 Task: Enable the option "Enable Audio passthrough" for Chromecast stream output.
Action: Mouse moved to (120, 23)
Screenshot: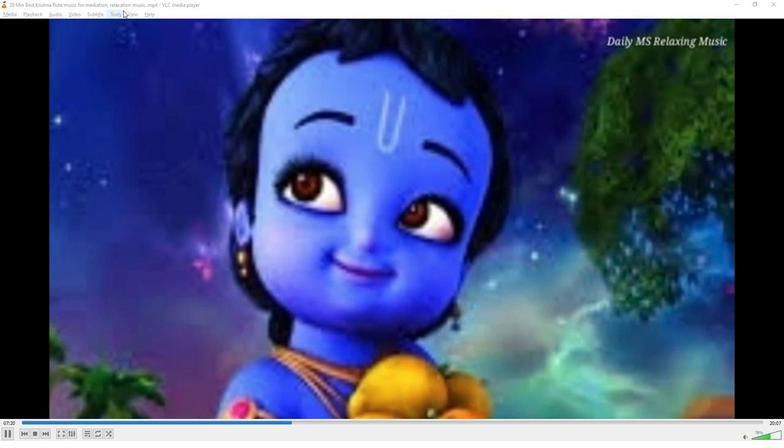 
Action: Mouse pressed left at (120, 23)
Screenshot: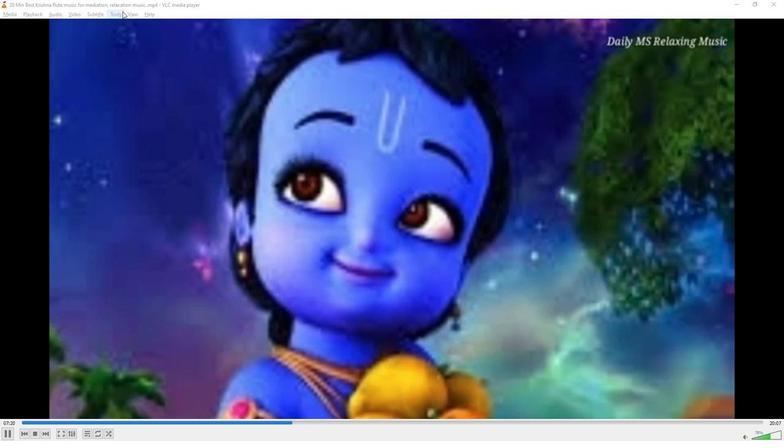 
Action: Mouse moved to (125, 121)
Screenshot: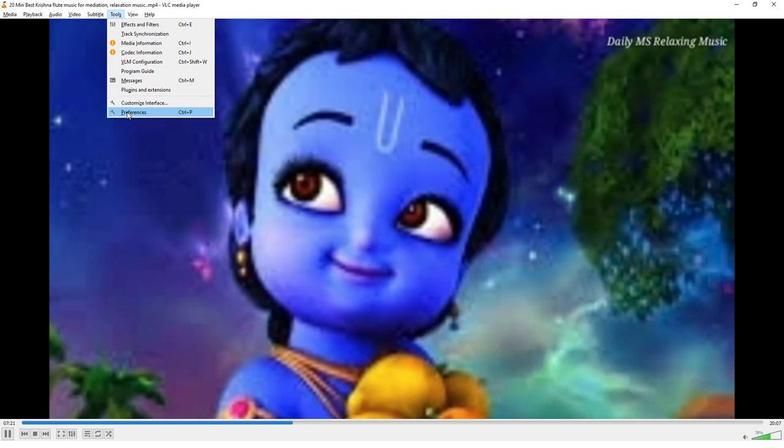 
Action: Mouse pressed left at (125, 121)
Screenshot: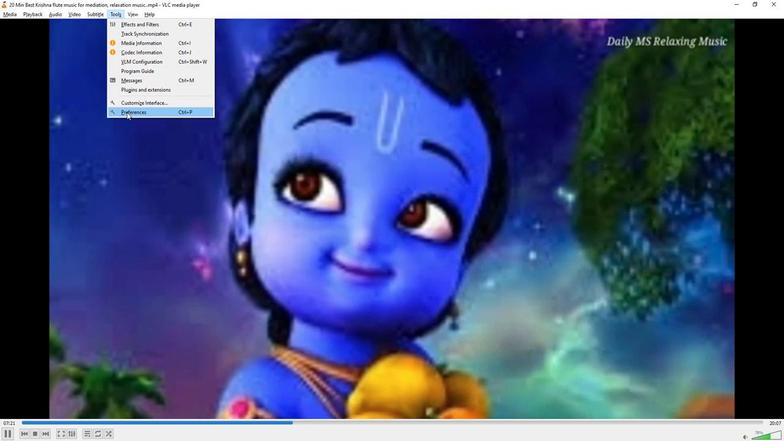 
Action: Mouse moved to (258, 359)
Screenshot: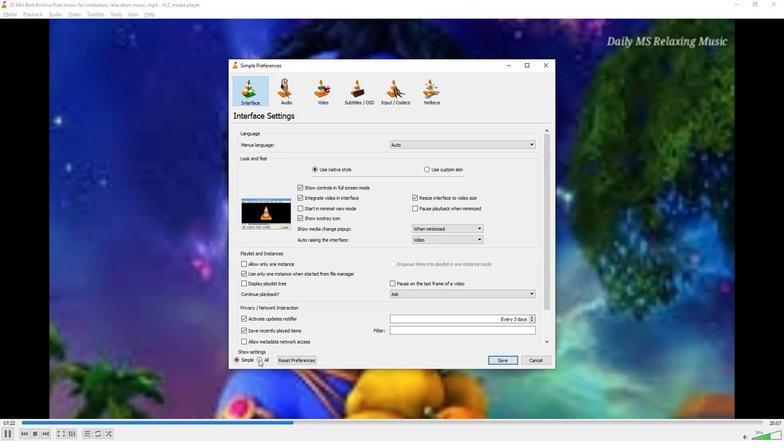 
Action: Mouse pressed left at (258, 359)
Screenshot: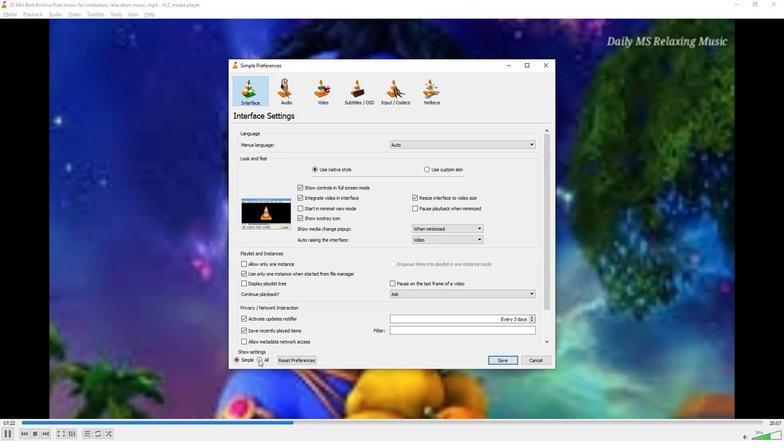 
Action: Mouse moved to (245, 244)
Screenshot: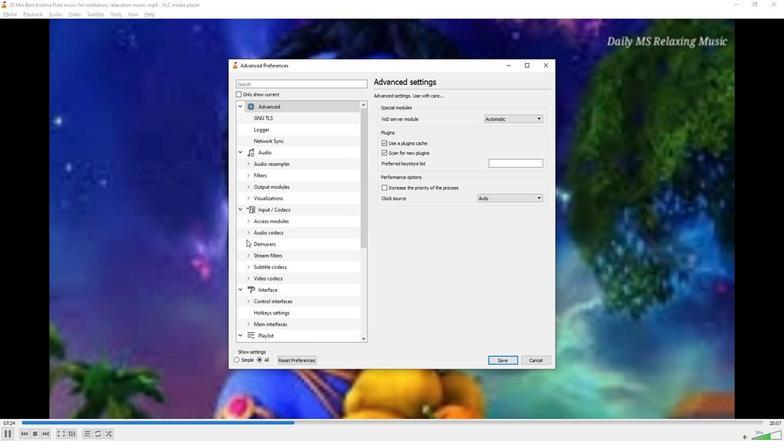 
Action: Mouse scrolled (245, 244) with delta (0, 0)
Screenshot: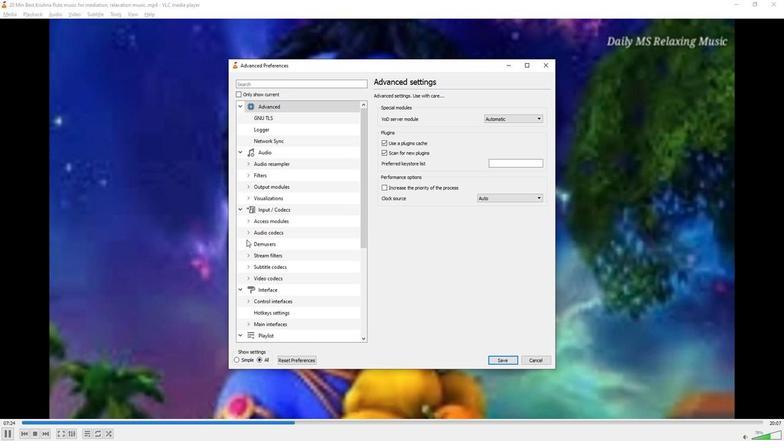 
Action: Mouse scrolled (245, 244) with delta (0, 0)
Screenshot: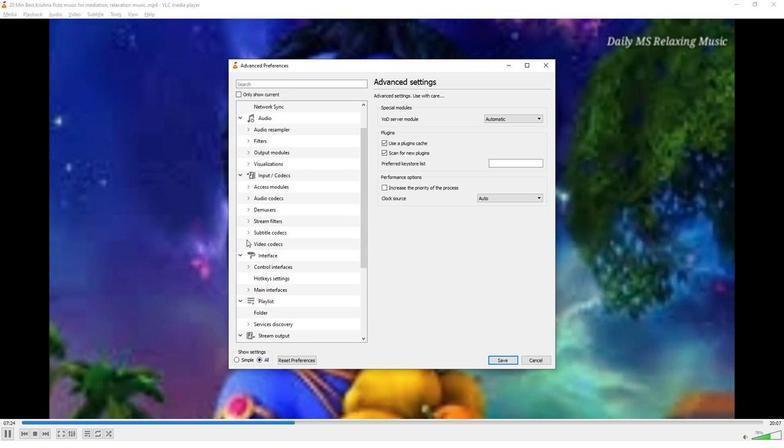 
Action: Mouse scrolled (245, 244) with delta (0, 0)
Screenshot: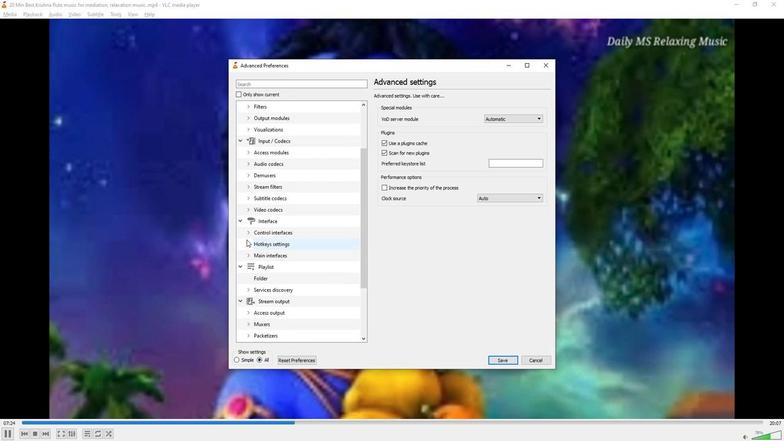 
Action: Mouse scrolled (245, 244) with delta (0, 0)
Screenshot: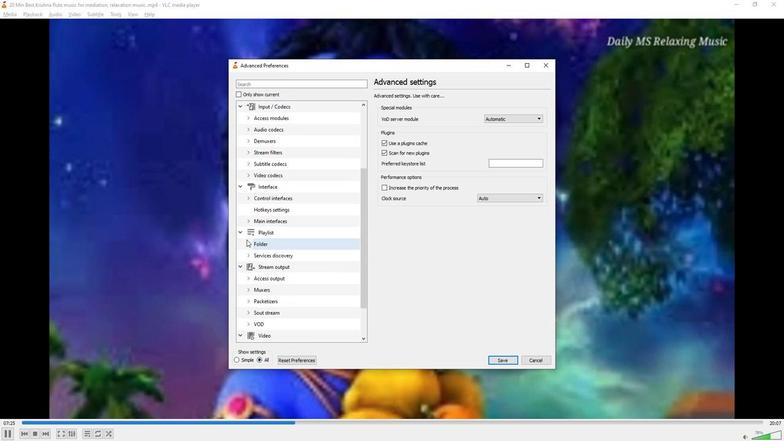 
Action: Mouse moved to (244, 282)
Screenshot: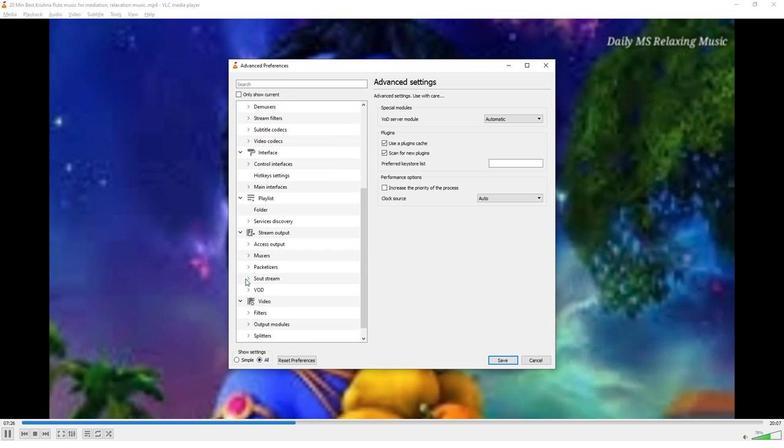 
Action: Mouse pressed left at (244, 282)
Screenshot: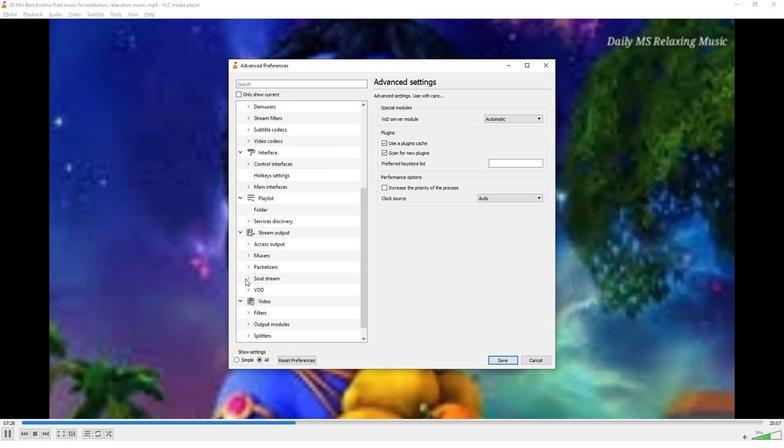 
Action: Mouse moved to (262, 291)
Screenshot: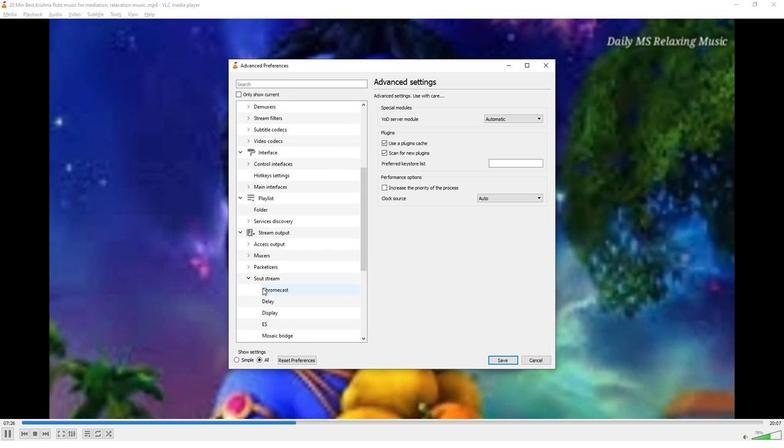 
Action: Mouse pressed left at (262, 291)
Screenshot: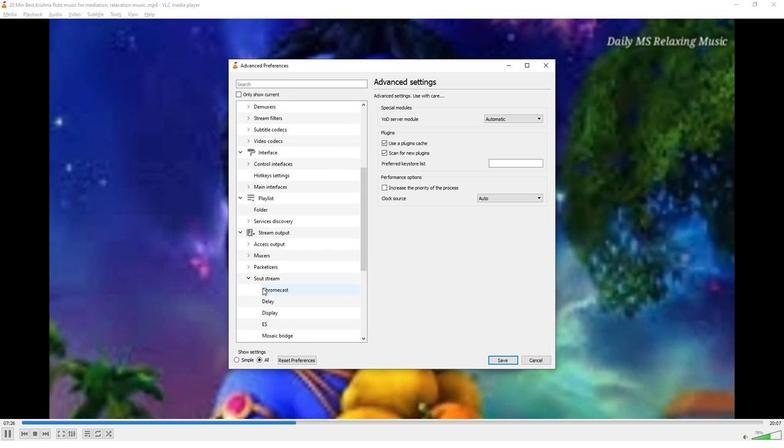 
Action: Mouse moved to (380, 128)
Screenshot: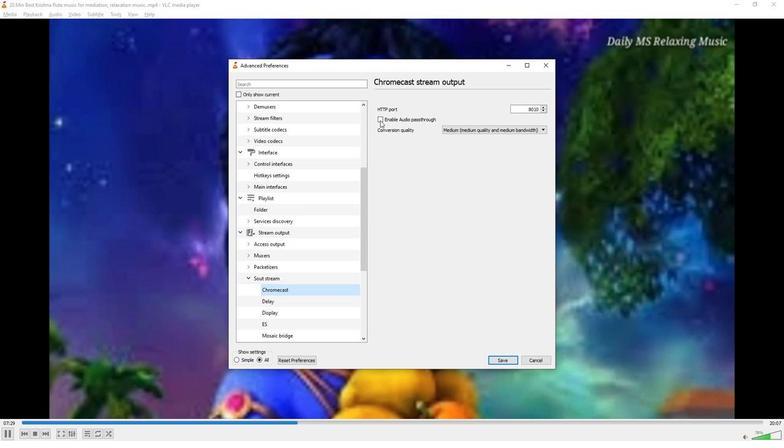 
Action: Mouse pressed left at (380, 128)
Screenshot: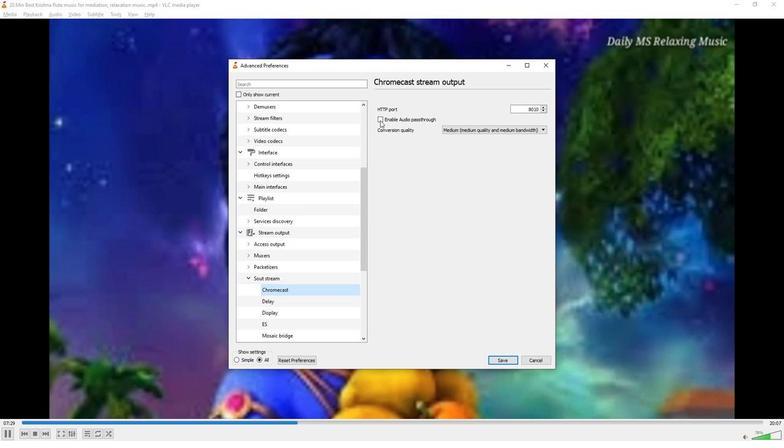 
Action: Mouse moved to (379, 152)
Screenshot: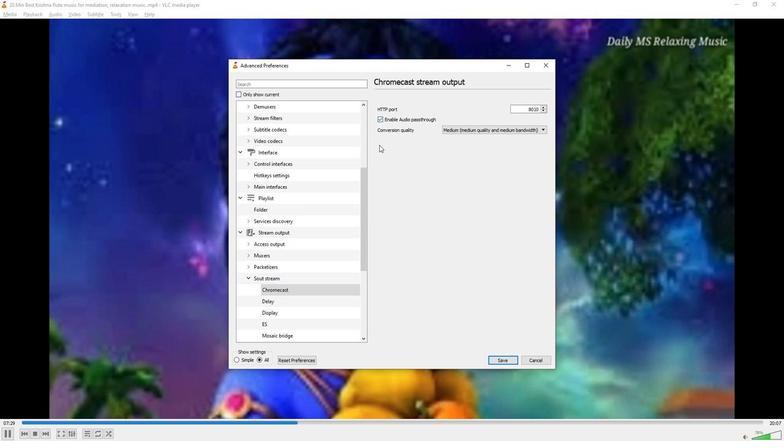 
